 Task: Open Card Card0000000206 in Board Board0000000052 in Workspace WS0000000018 in Trello. Add Member nikrathi889@gmail.com to Card Card0000000206 in Board Board0000000052 in Workspace WS0000000018 in Trello. Add Yellow Label titled Label0000000206 to Card Card0000000206 in Board Board0000000052 in Workspace WS0000000018 in Trello. Add Checklist CL0000000206 to Card Card0000000206 in Board Board0000000052 in Workspace WS0000000018 in Trello. Add Dates with Start Date as May 08 2023 and Due Date as May 31 2023 to Card Card0000000206 in Board Board0000000052 in Workspace WS0000000018 in Trello
Action: Mouse moved to (283, 290)
Screenshot: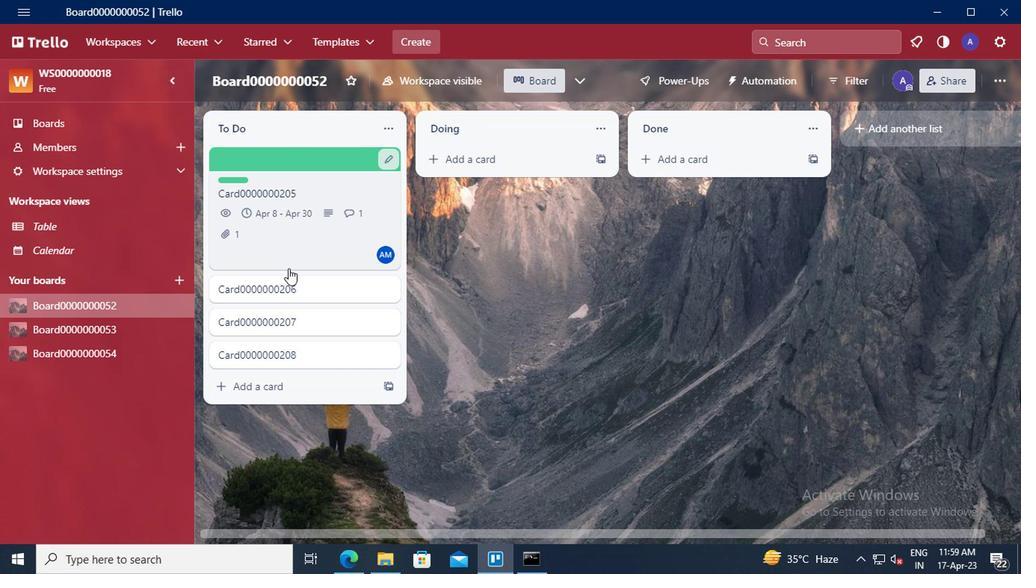 
Action: Mouse pressed left at (283, 290)
Screenshot: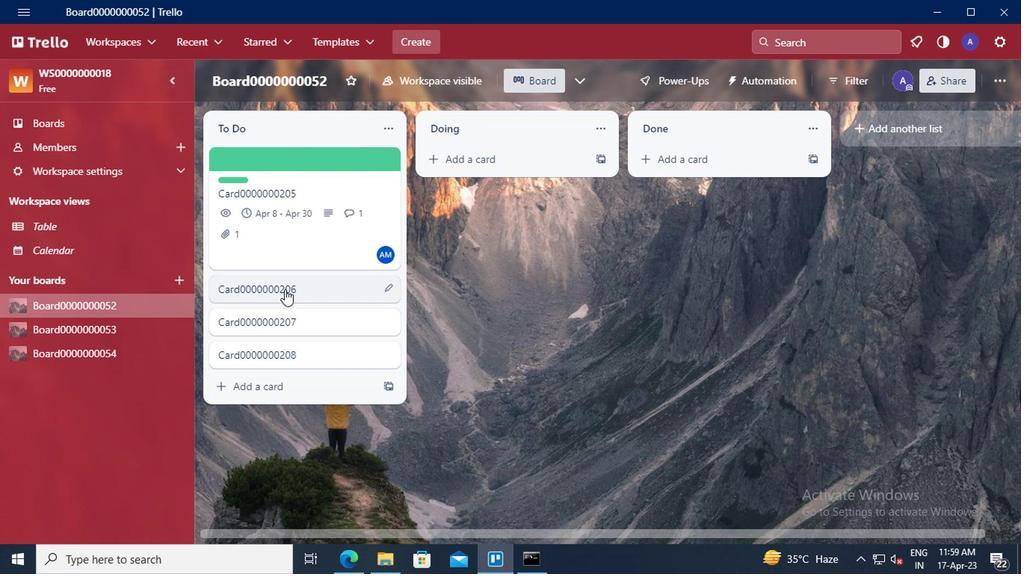 
Action: Mouse moved to (690, 139)
Screenshot: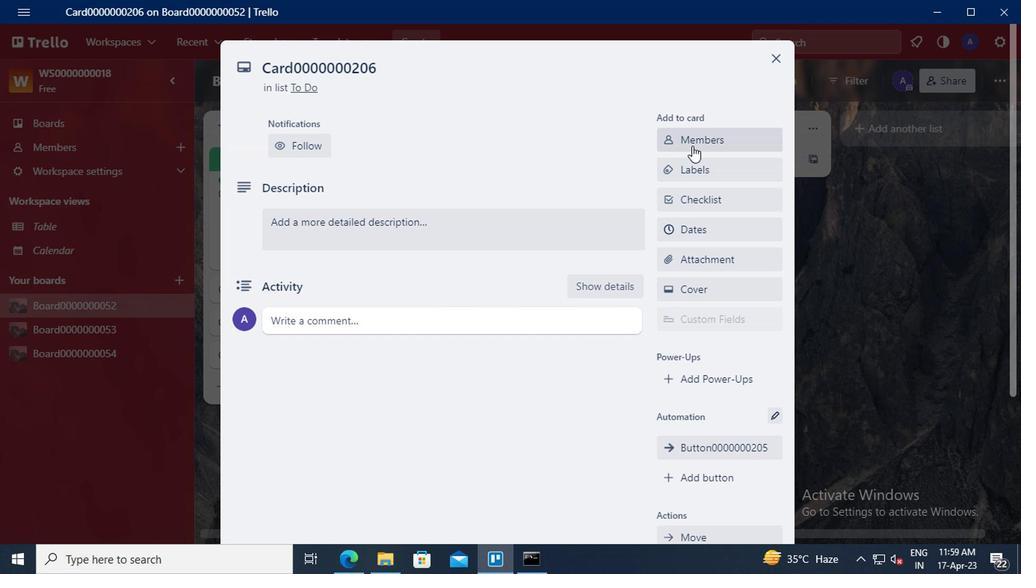 
Action: Mouse pressed left at (690, 139)
Screenshot: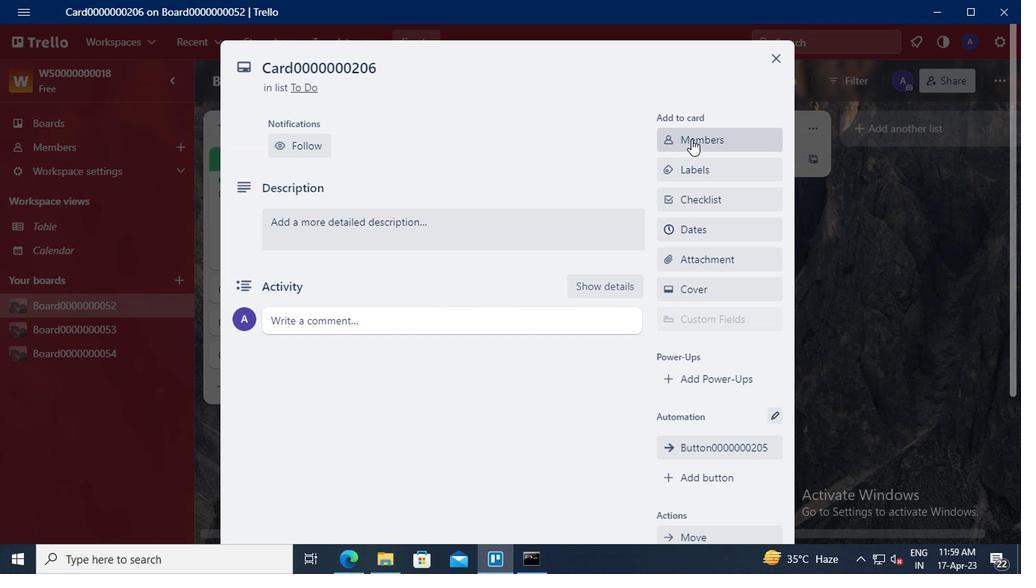 
Action: Mouse moved to (703, 207)
Screenshot: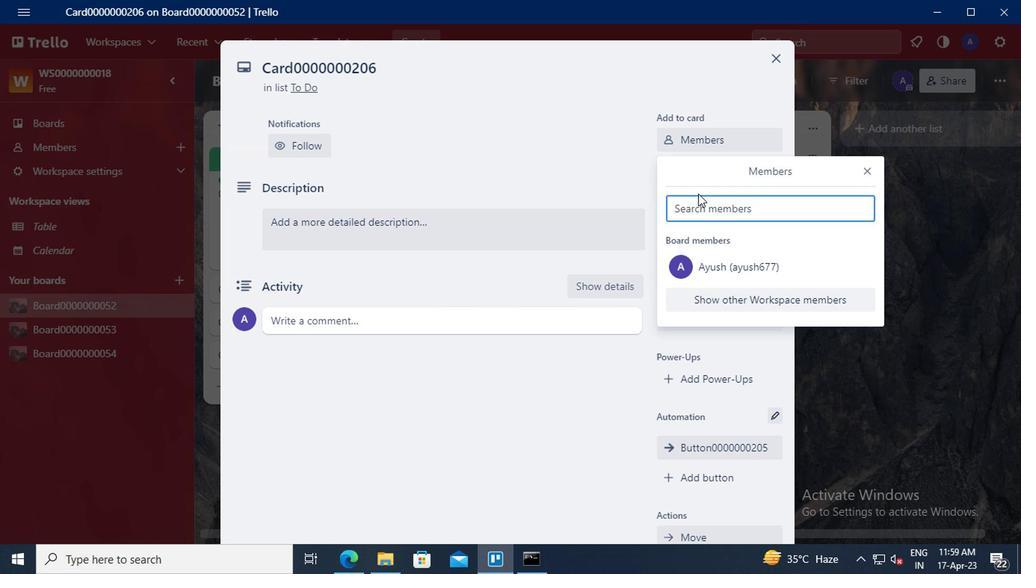 
Action: Mouse pressed left at (703, 207)
Screenshot: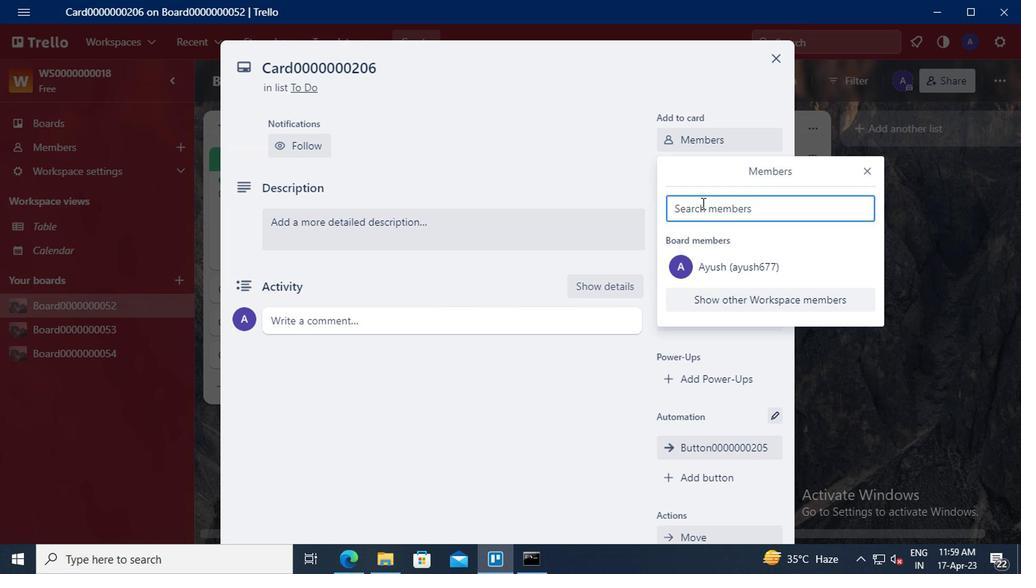 
Action: Key pressed nikrathi889<Key.shift>@GMAIL.COM
Screenshot: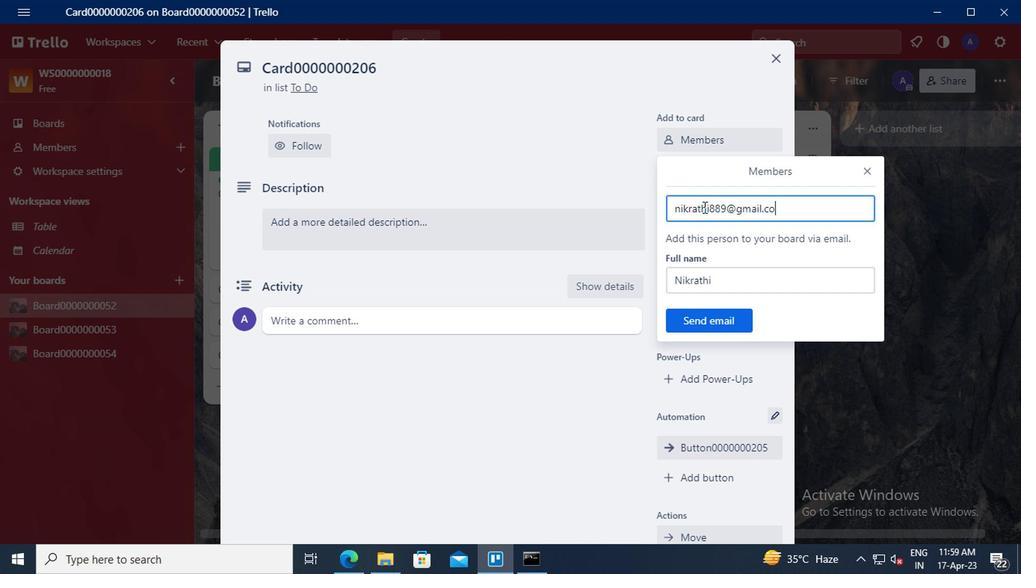 
Action: Mouse moved to (708, 316)
Screenshot: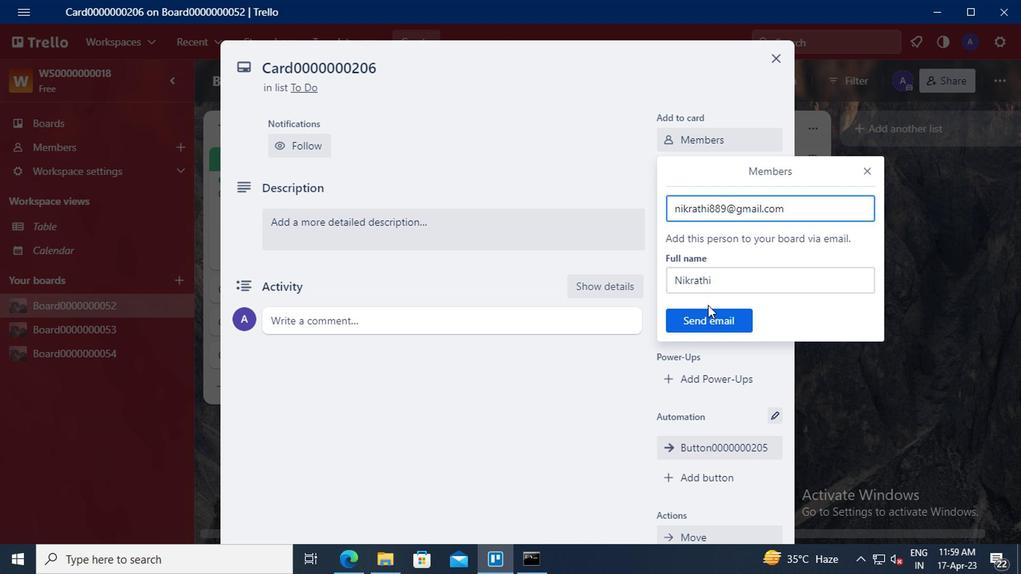 
Action: Mouse pressed left at (708, 316)
Screenshot: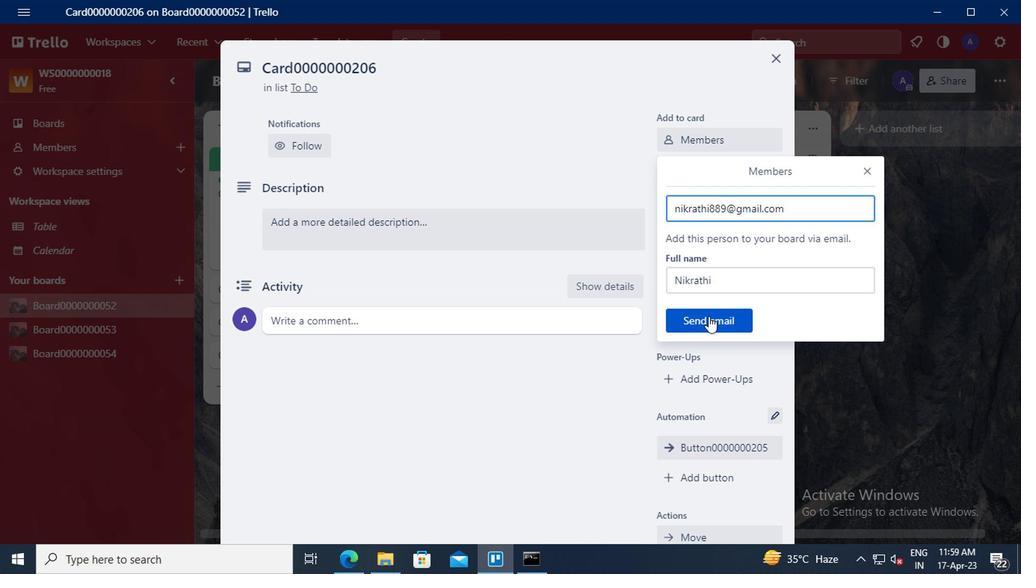 
Action: Mouse moved to (721, 170)
Screenshot: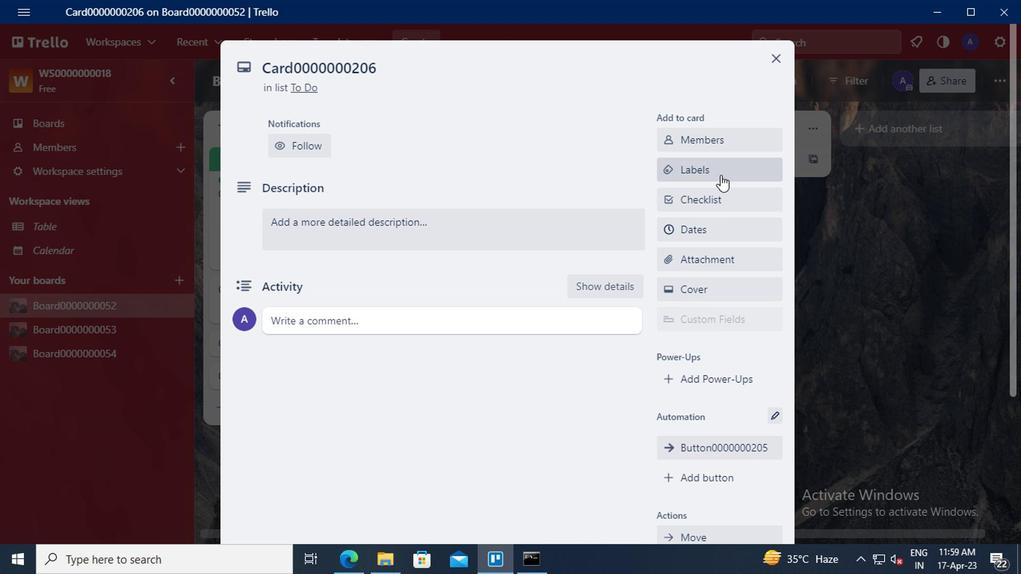 
Action: Mouse pressed left at (721, 170)
Screenshot: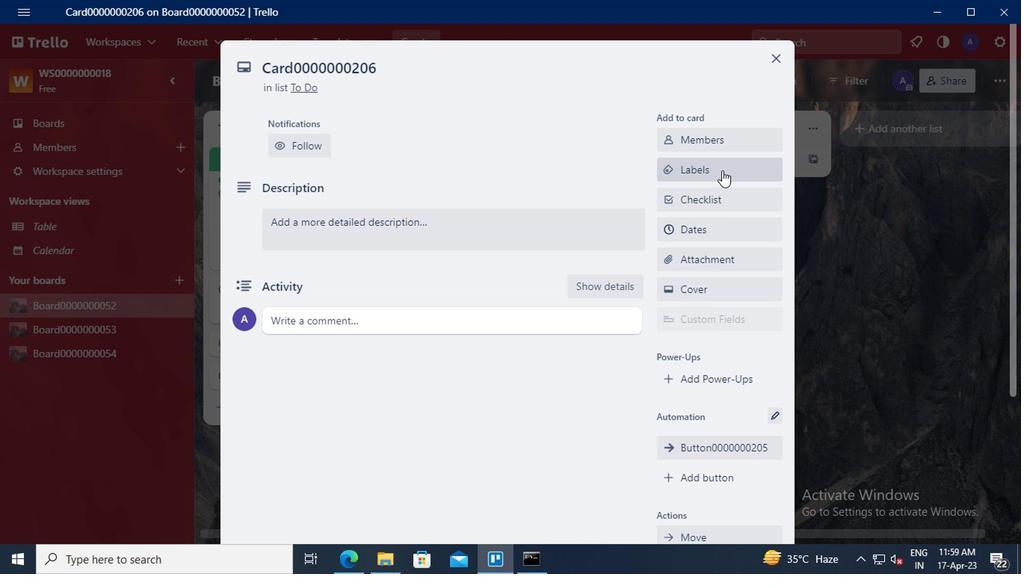 
Action: Mouse moved to (753, 367)
Screenshot: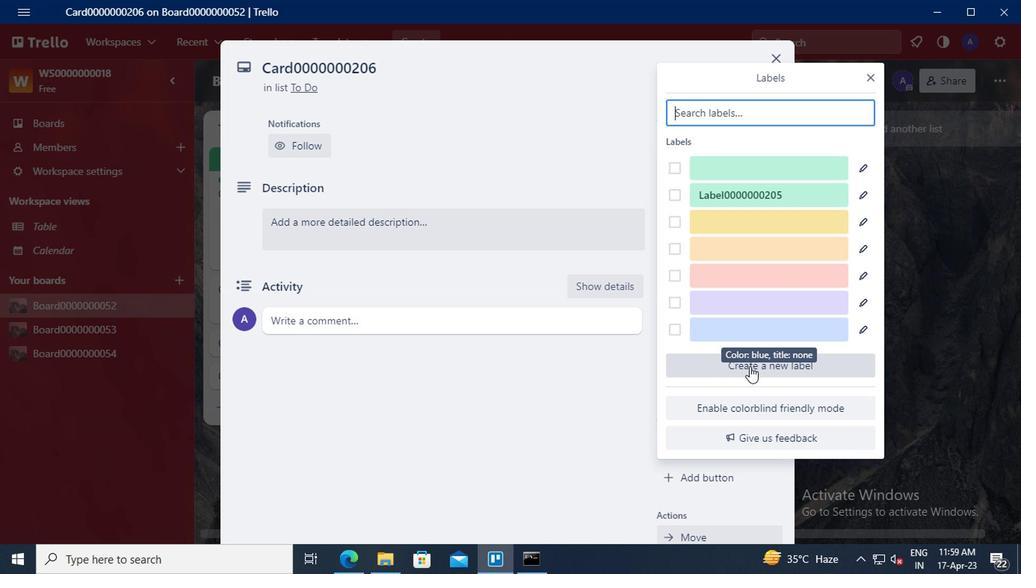 
Action: Mouse pressed left at (753, 367)
Screenshot: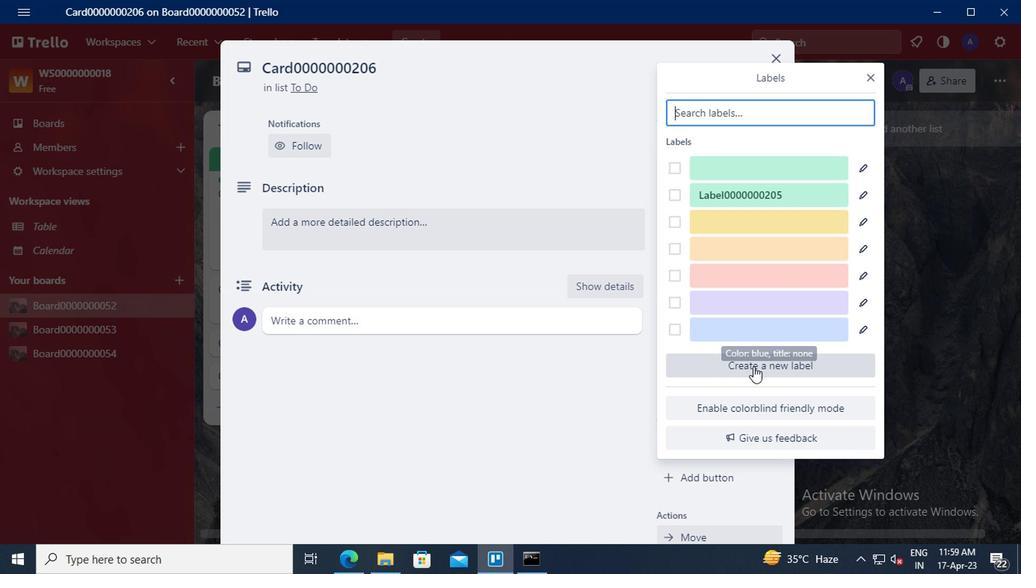 
Action: Mouse moved to (696, 215)
Screenshot: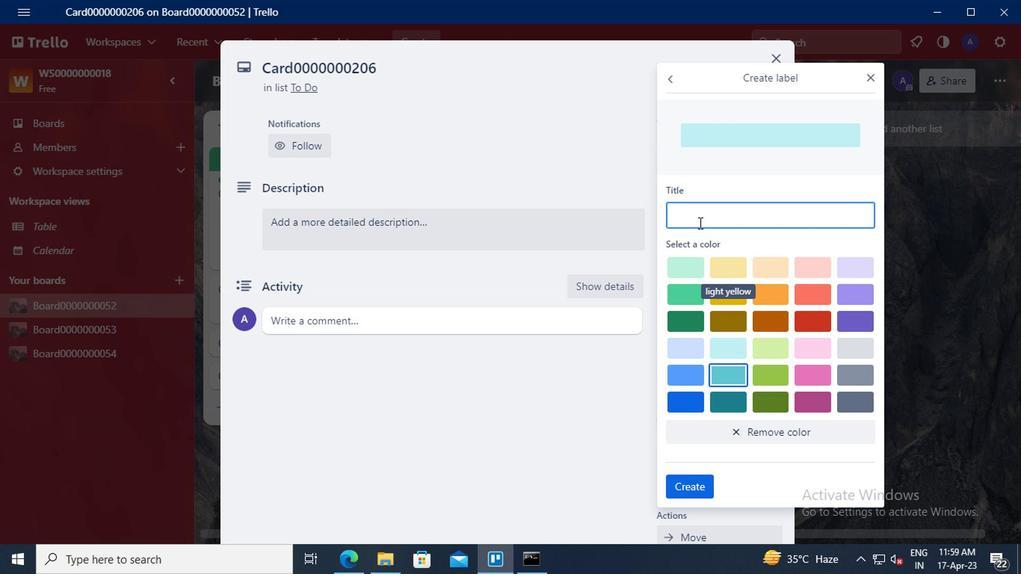 
Action: Mouse pressed left at (696, 215)
Screenshot: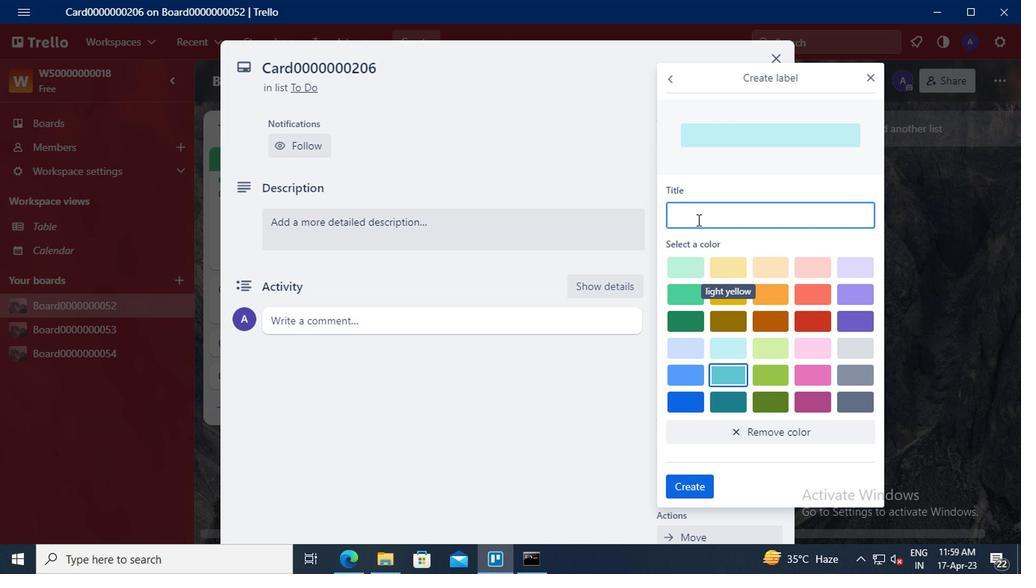 
Action: Key pressed <Key.shift>LABEL0000000206
Screenshot: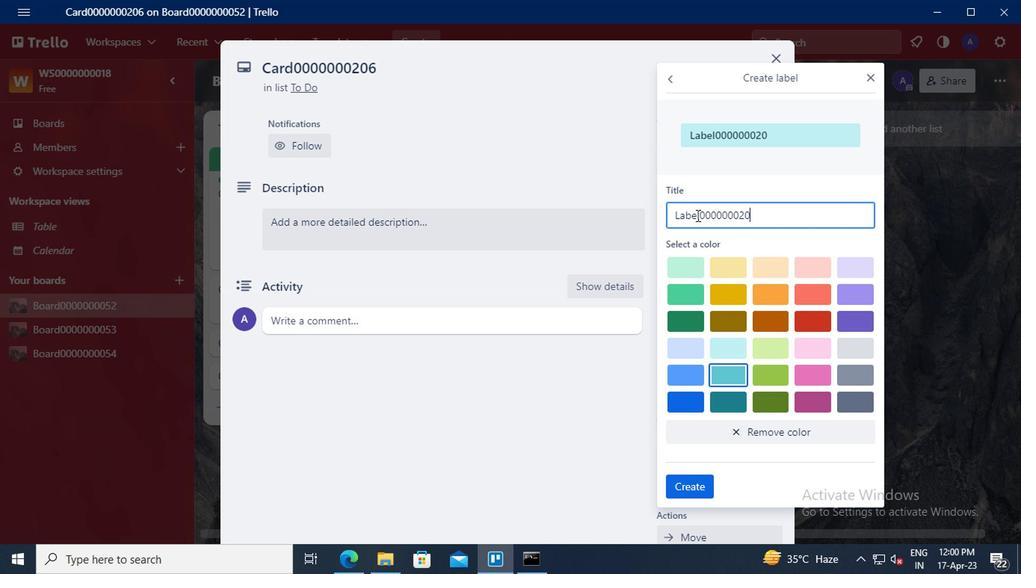 
Action: Mouse moved to (721, 295)
Screenshot: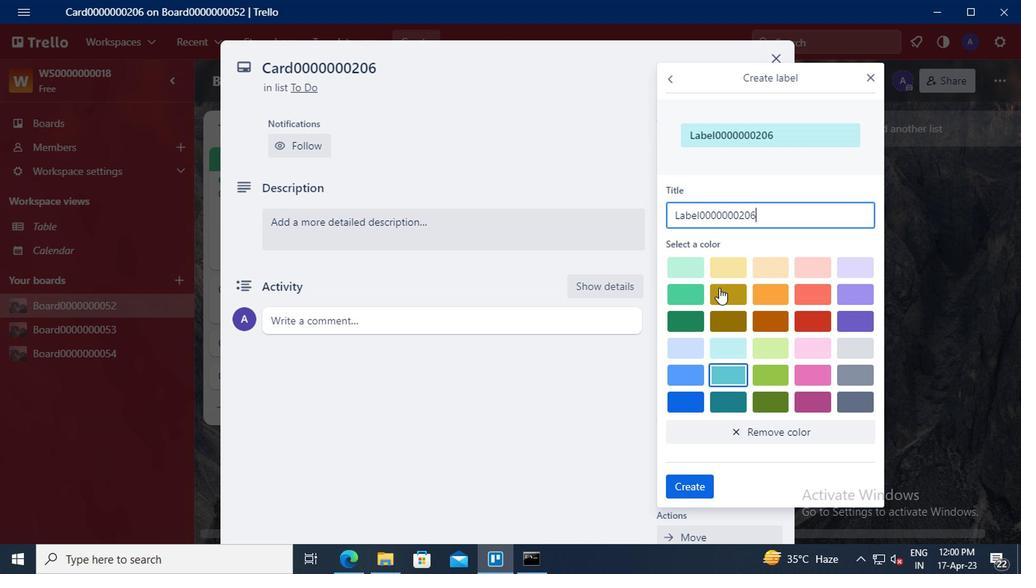
Action: Mouse pressed left at (721, 295)
Screenshot: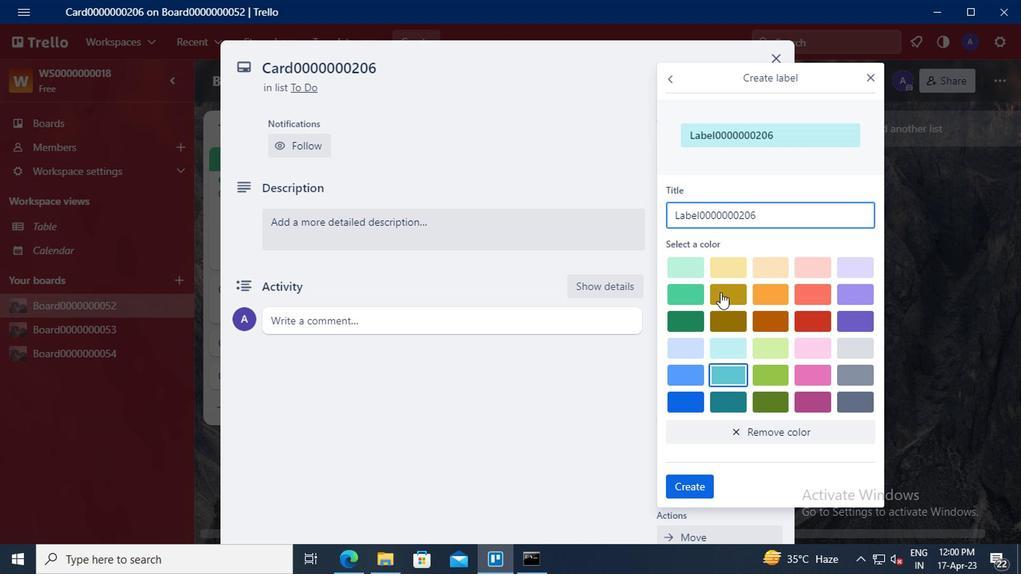 
Action: Mouse moved to (699, 486)
Screenshot: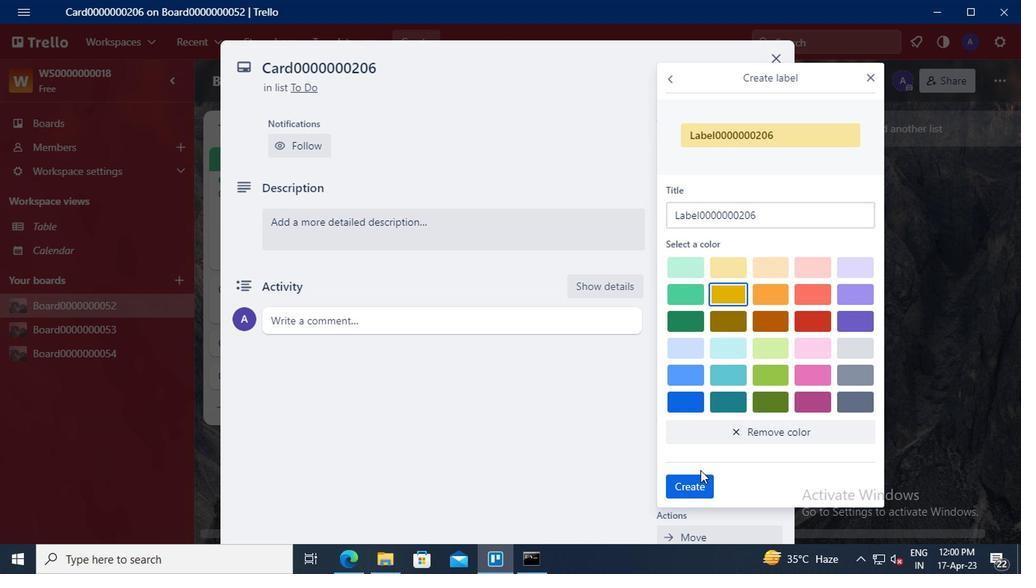 
Action: Mouse pressed left at (699, 486)
Screenshot: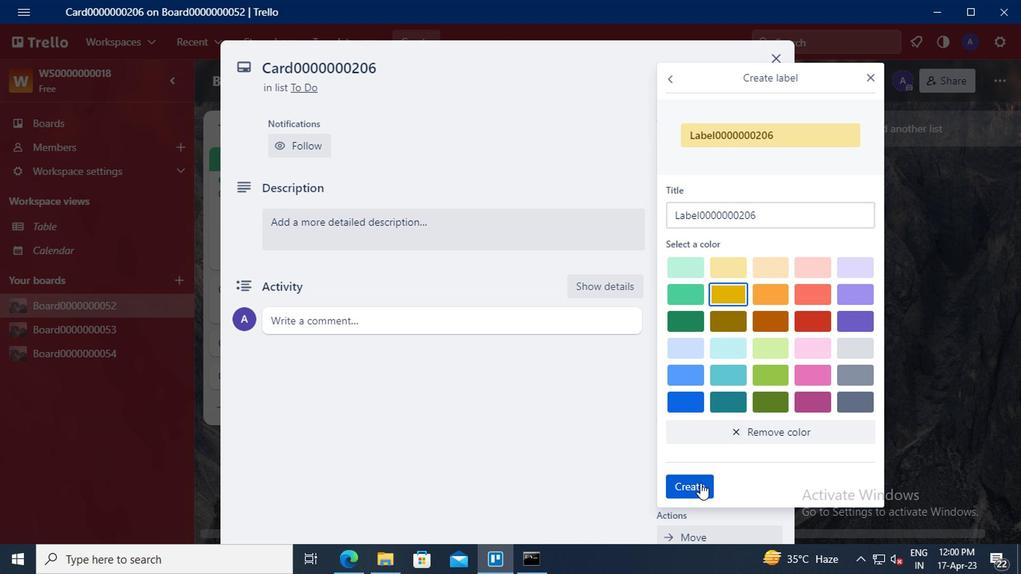
Action: Mouse moved to (871, 76)
Screenshot: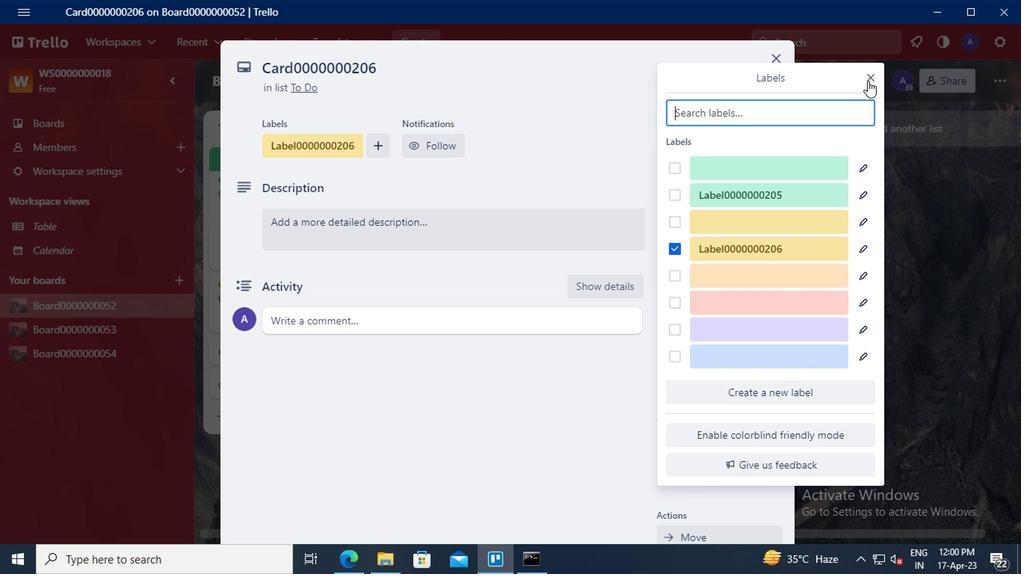 
Action: Mouse pressed left at (871, 76)
Screenshot: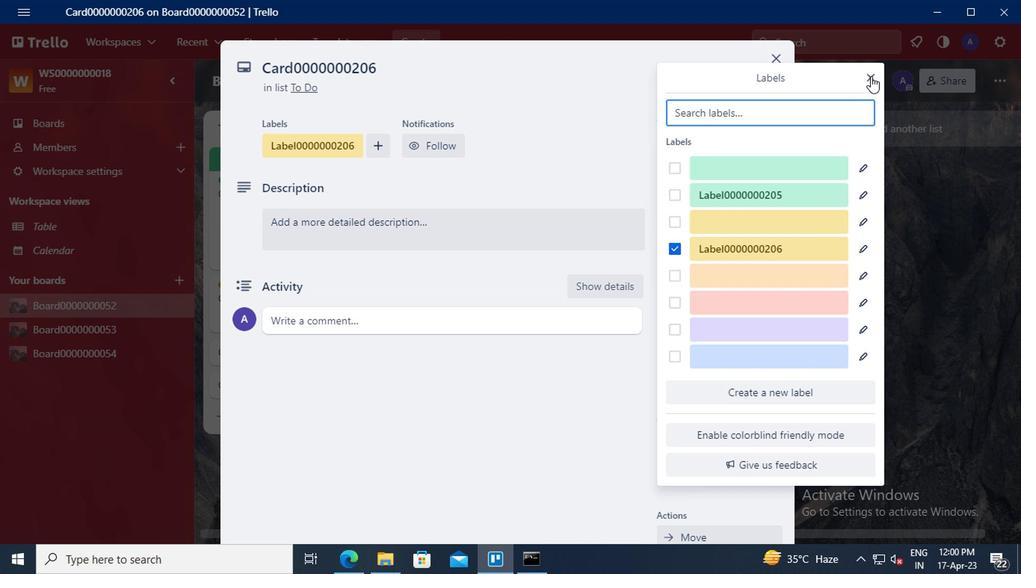
Action: Mouse moved to (741, 197)
Screenshot: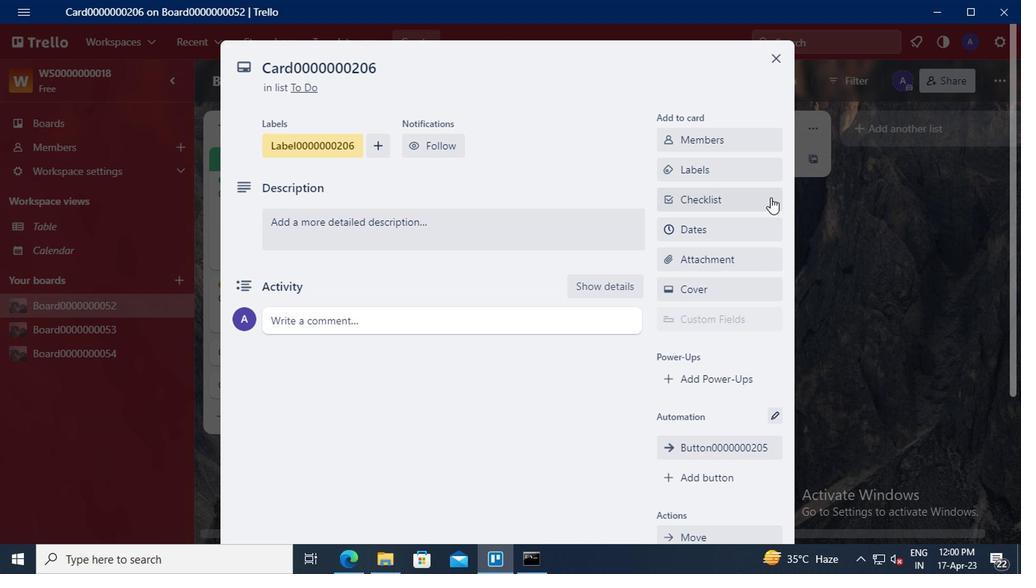 
Action: Mouse pressed left at (741, 197)
Screenshot: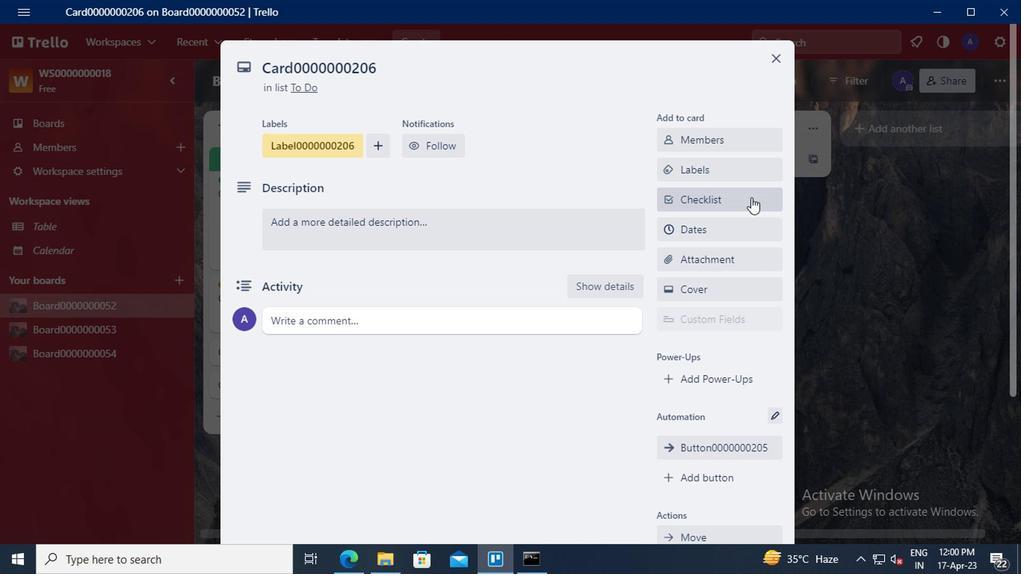 
Action: Key pressed <Key.delete><Key.shift>CL0000000206
Screenshot: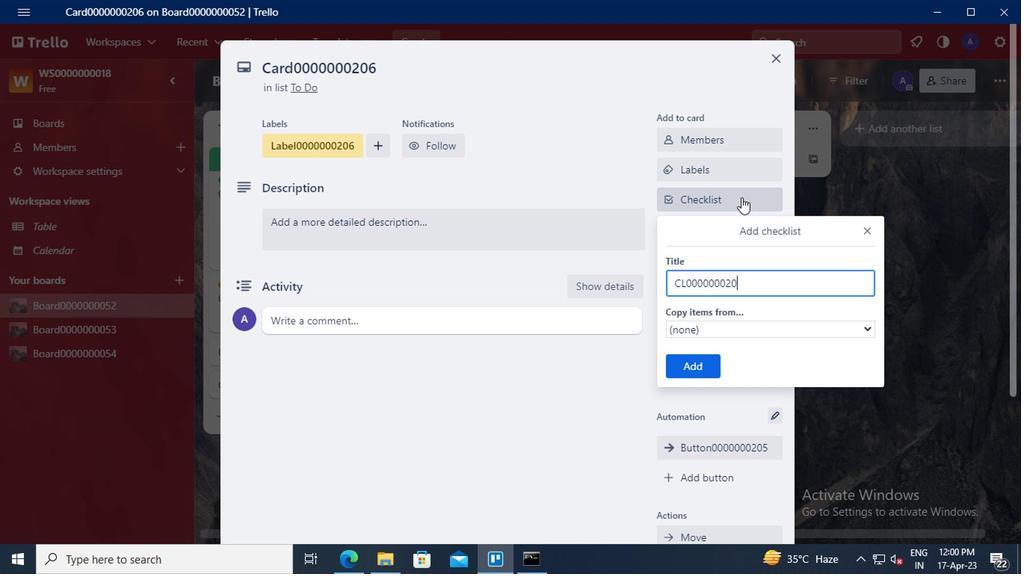 
Action: Mouse moved to (696, 366)
Screenshot: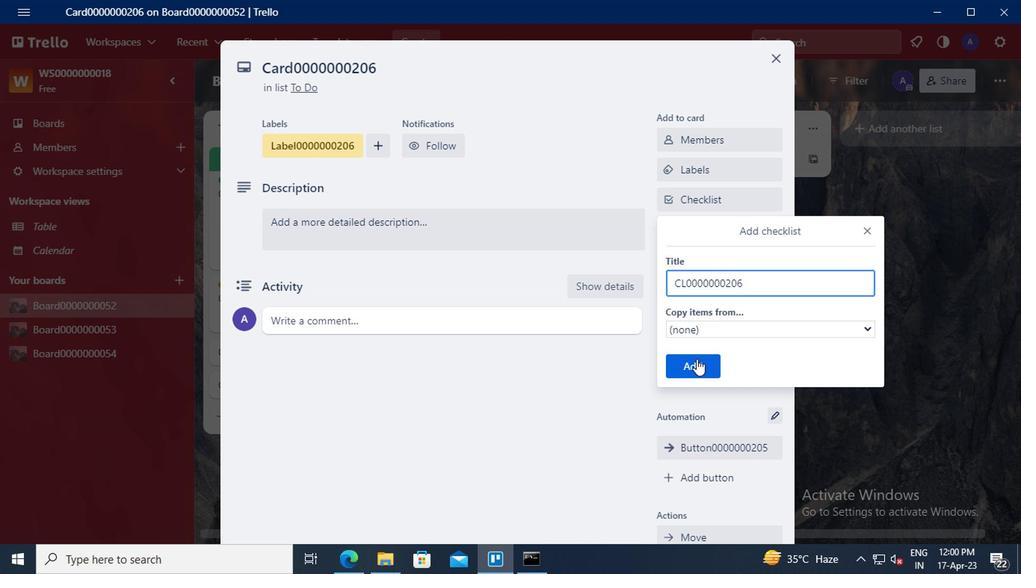 
Action: Mouse pressed left at (696, 366)
Screenshot: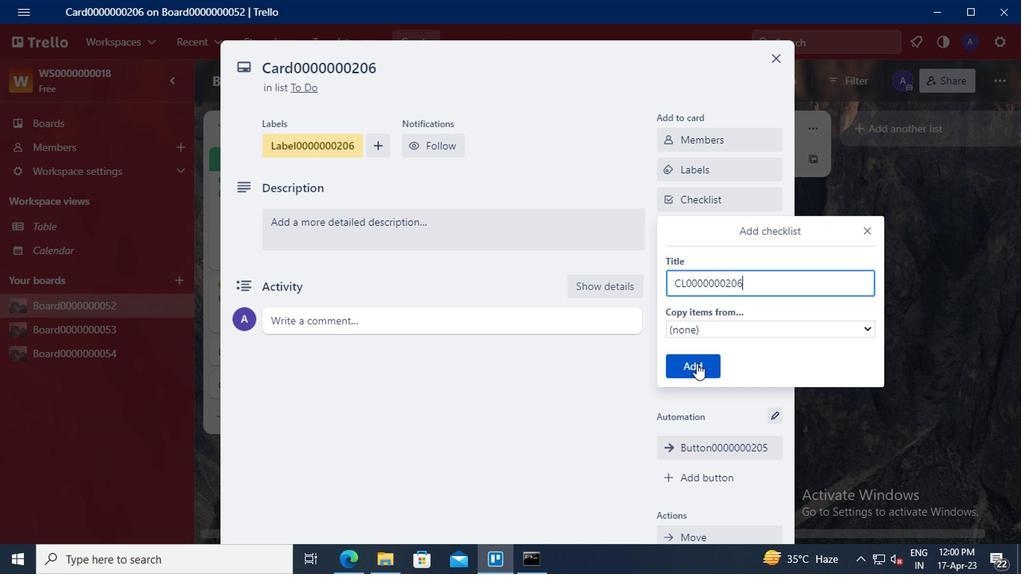 
Action: Mouse moved to (695, 233)
Screenshot: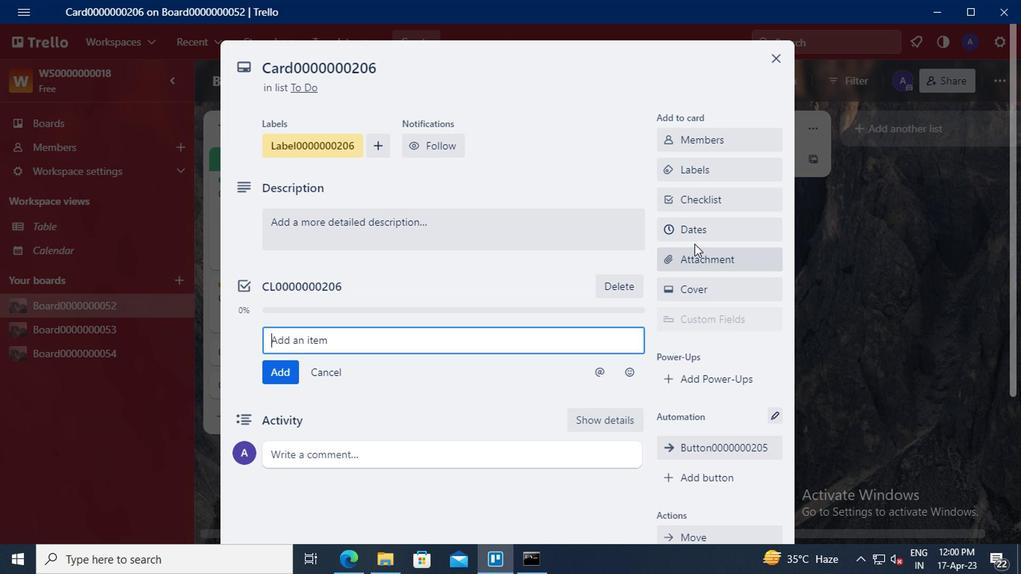 
Action: Mouse pressed left at (695, 233)
Screenshot: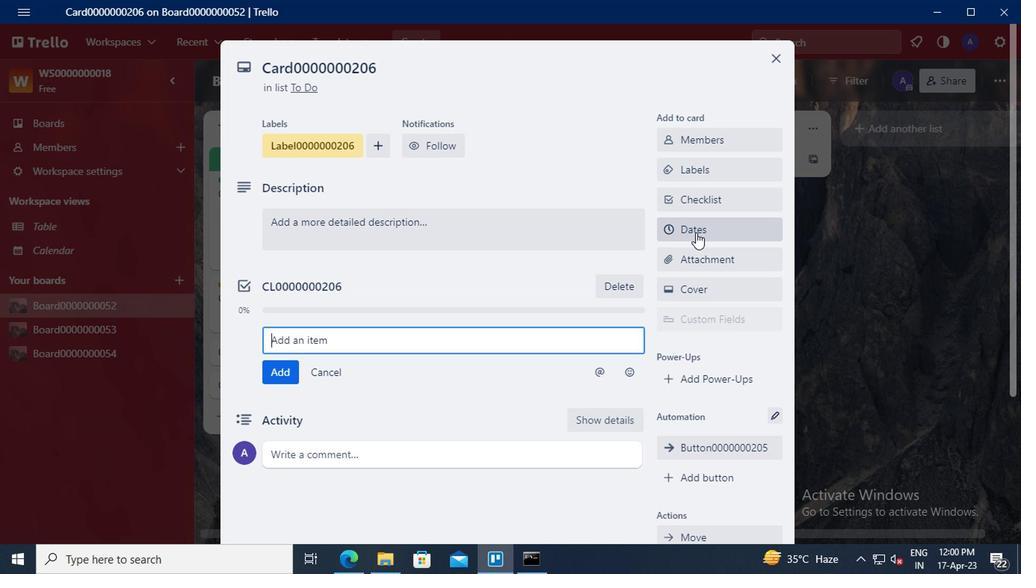 
Action: Mouse moved to (673, 347)
Screenshot: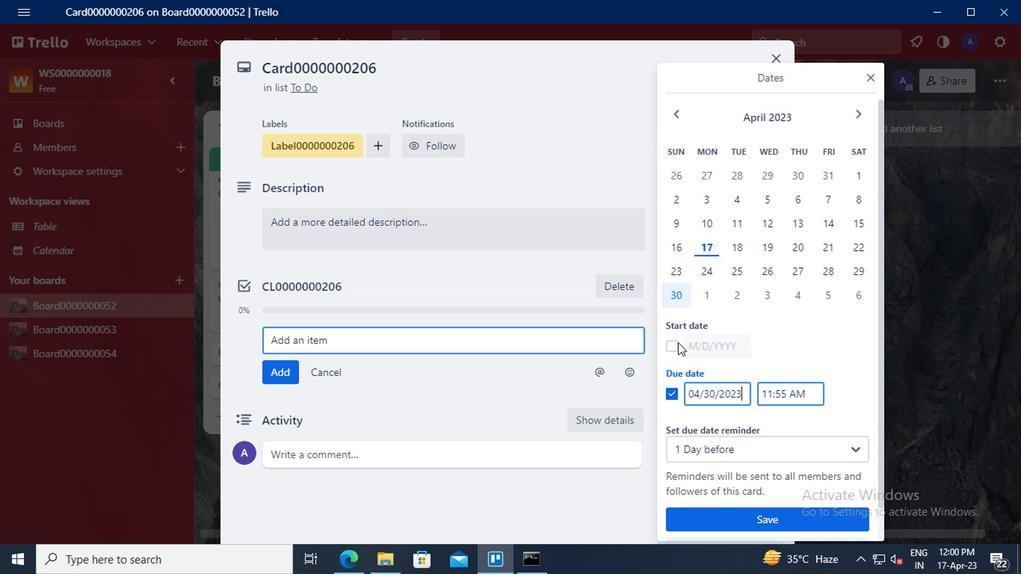 
Action: Mouse pressed left at (673, 347)
Screenshot: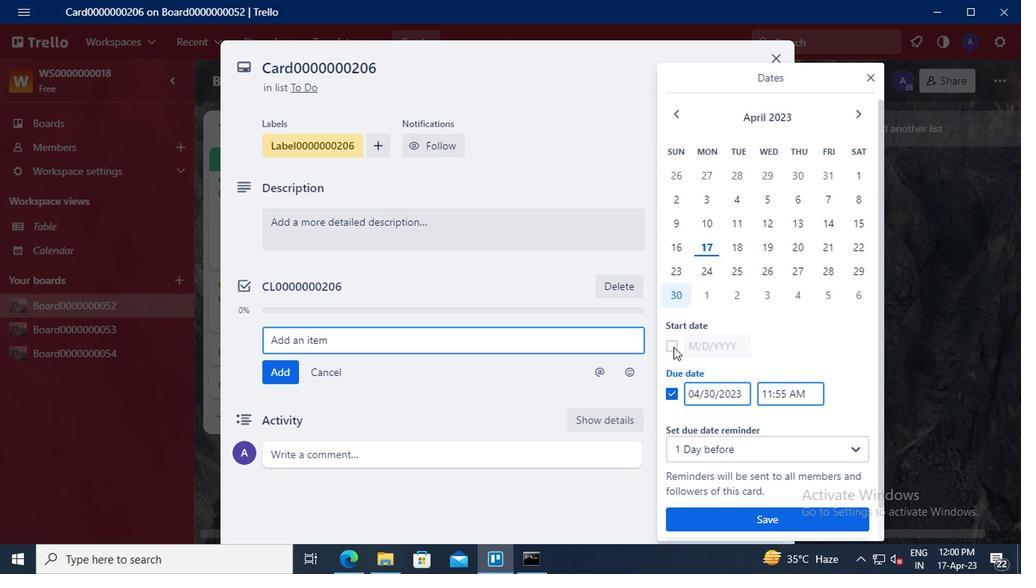 
Action: Mouse moved to (714, 346)
Screenshot: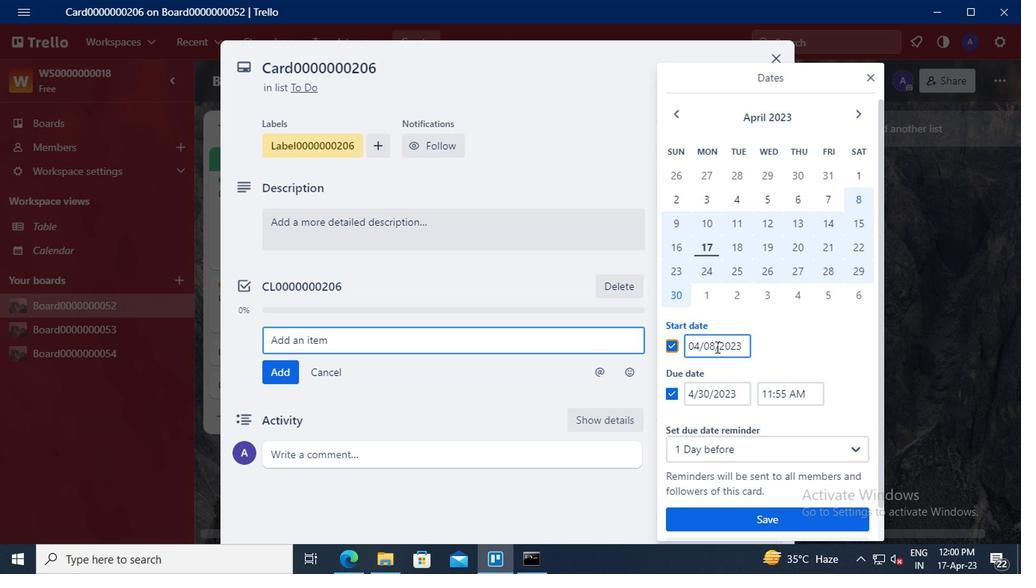 
Action: Mouse pressed left at (714, 346)
Screenshot: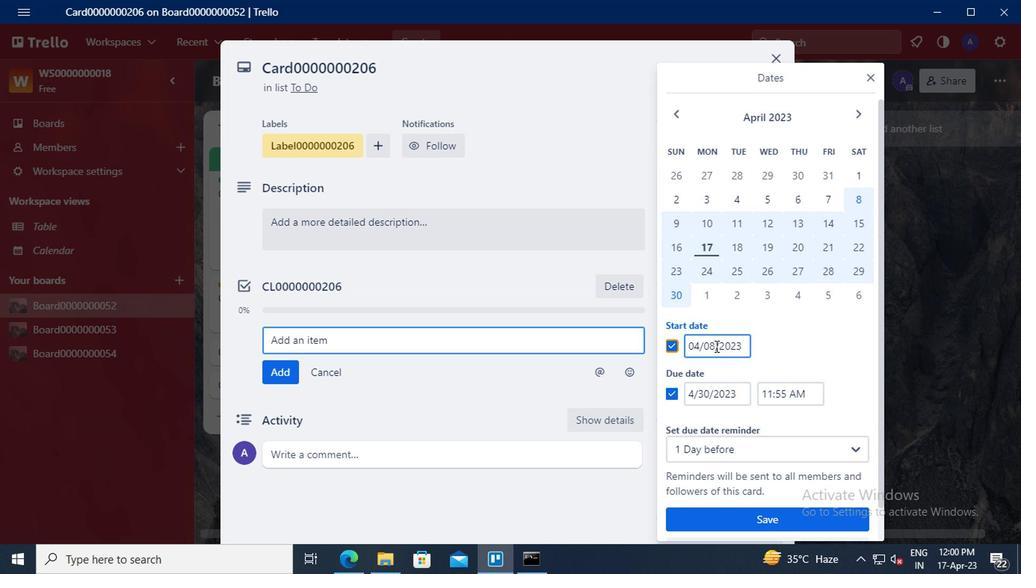
Action: Mouse moved to (716, 332)
Screenshot: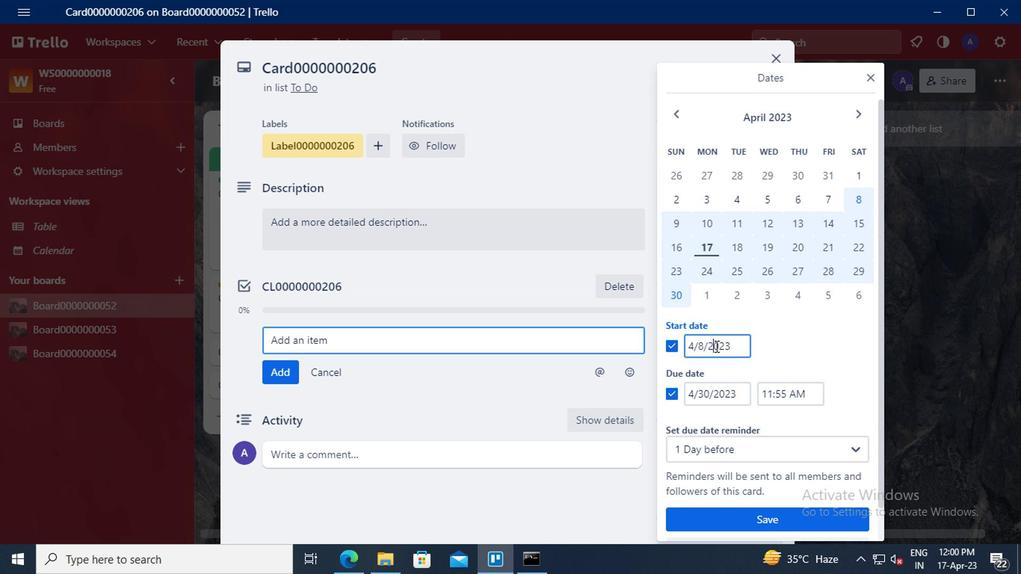 
Action: Key pressed <Key.left><Key.left><Key.backspace>8<Key.left><Key.left><Key.backspace>5
Screenshot: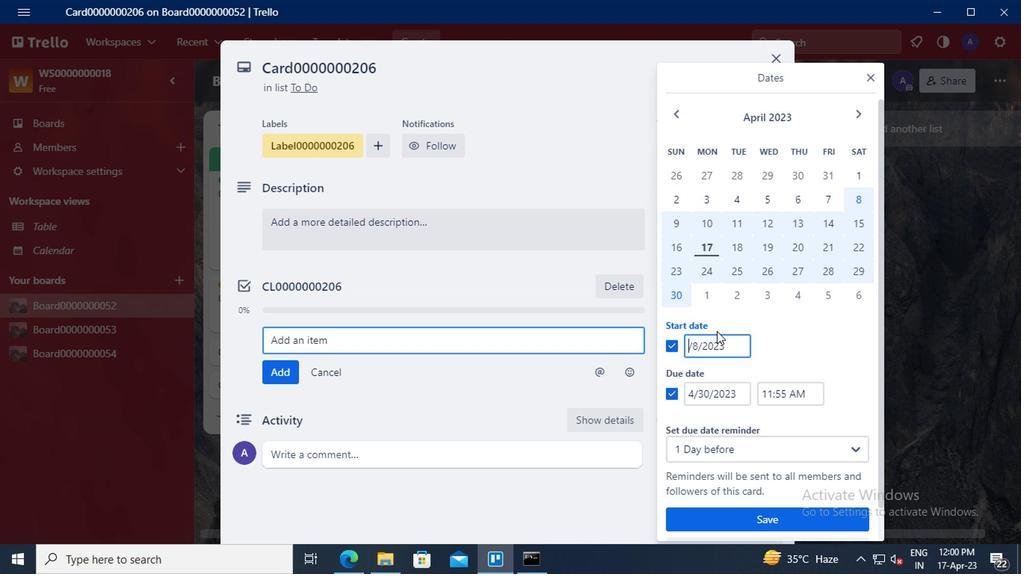 
Action: Mouse moved to (706, 395)
Screenshot: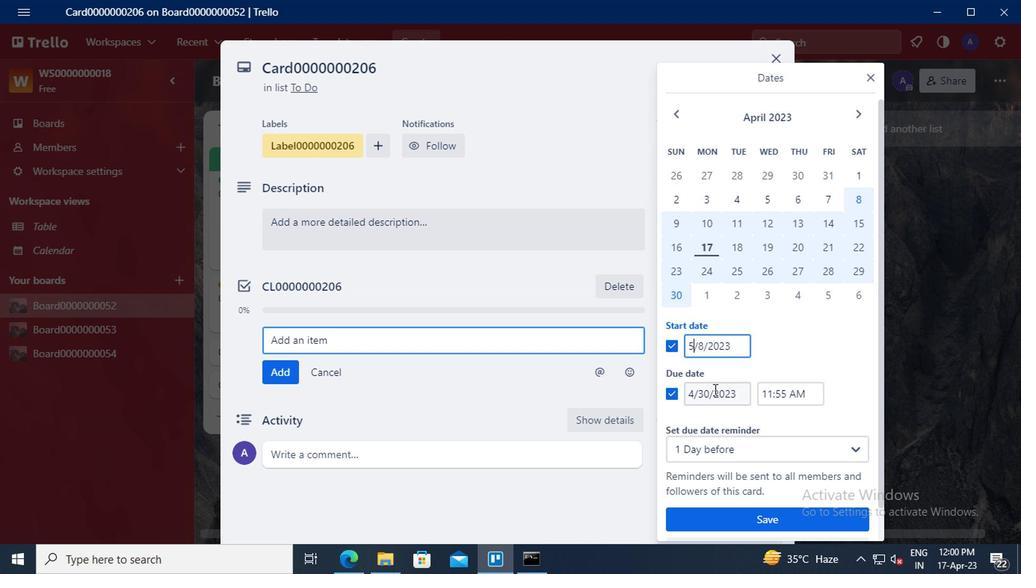 
Action: Mouse pressed left at (706, 395)
Screenshot: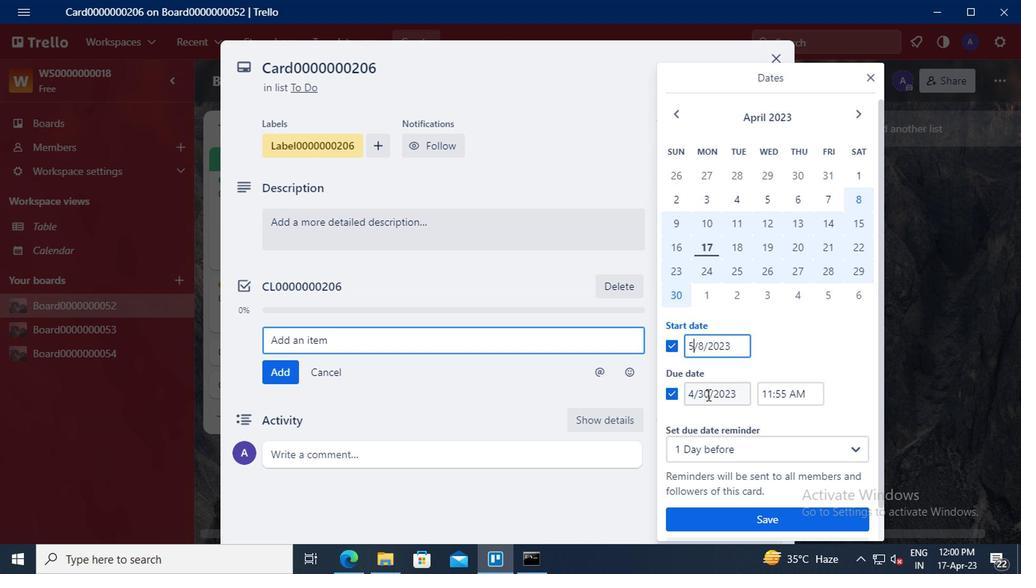 
Action: Mouse moved to (710, 391)
Screenshot: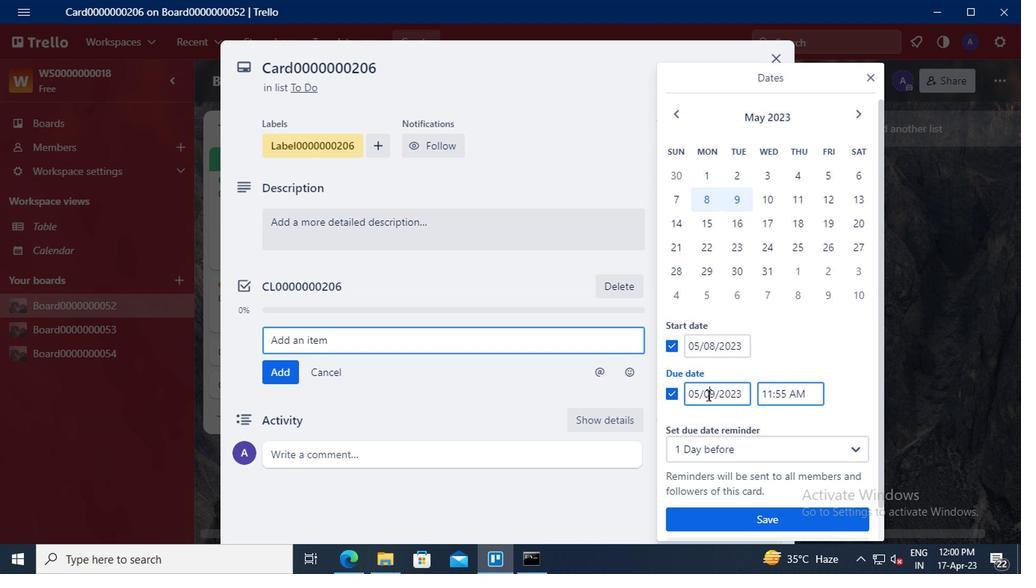 
Action: Key pressed <Key.backspace><Key.delete>31
Screenshot: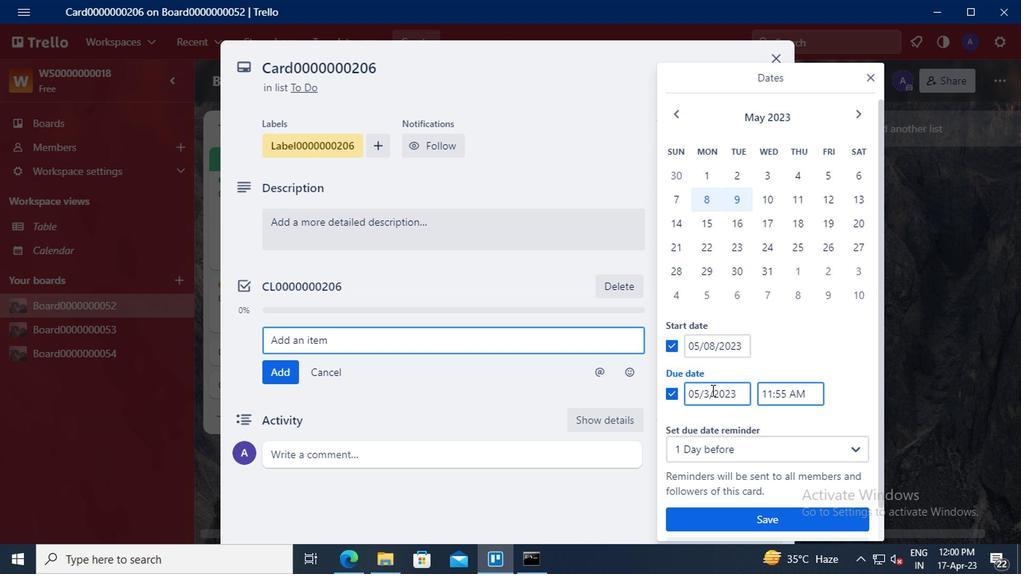
Action: Mouse moved to (723, 519)
Screenshot: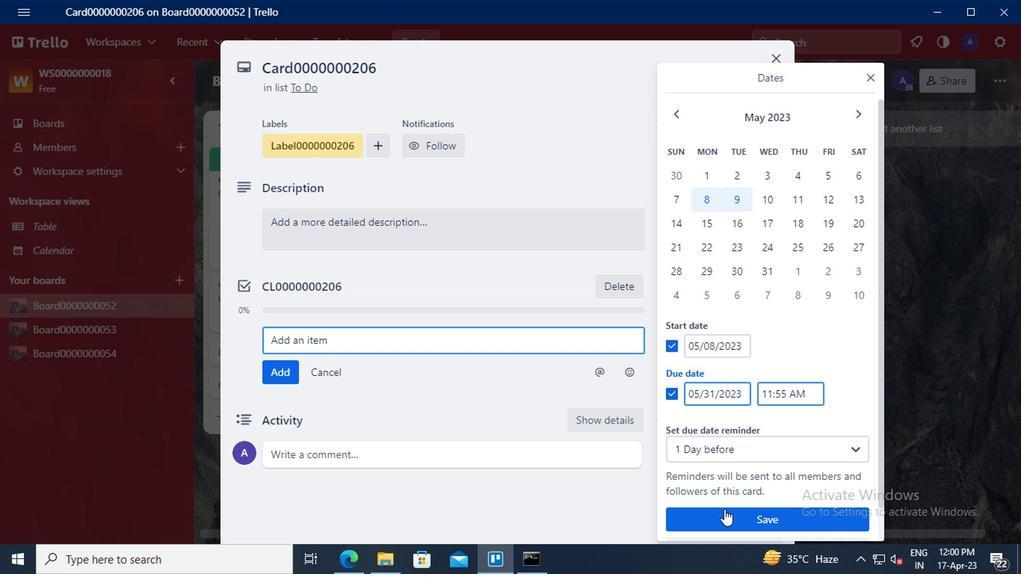 
Action: Mouse pressed left at (723, 519)
Screenshot: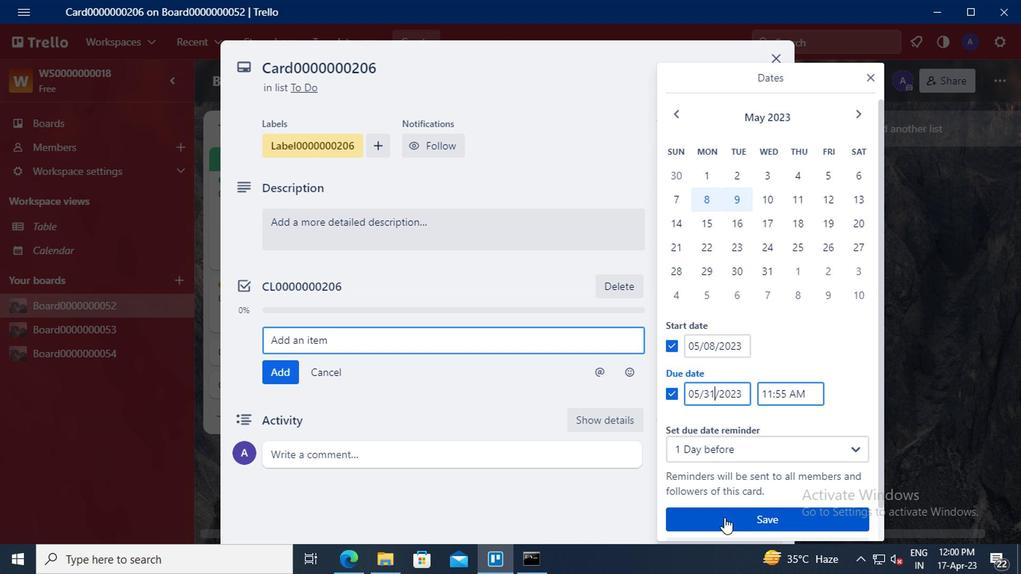 
Action: Mouse moved to (723, 520)
Screenshot: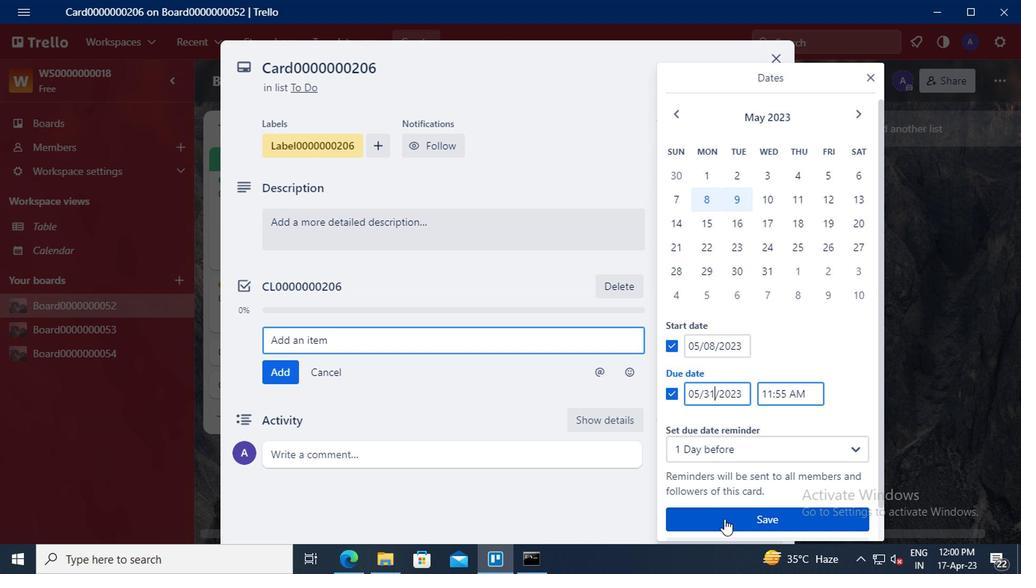 
